 Task: Add Stonefire Authentic Flatbreads Everything Naan Crisps to the cart.
Action: Mouse moved to (217, 155)
Screenshot: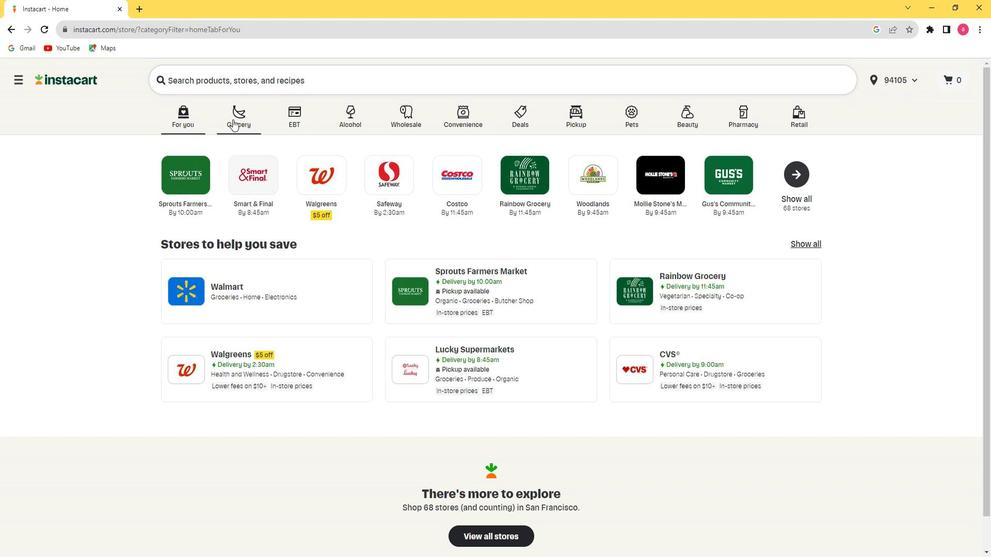 
Action: Mouse pressed left at (217, 155)
Screenshot: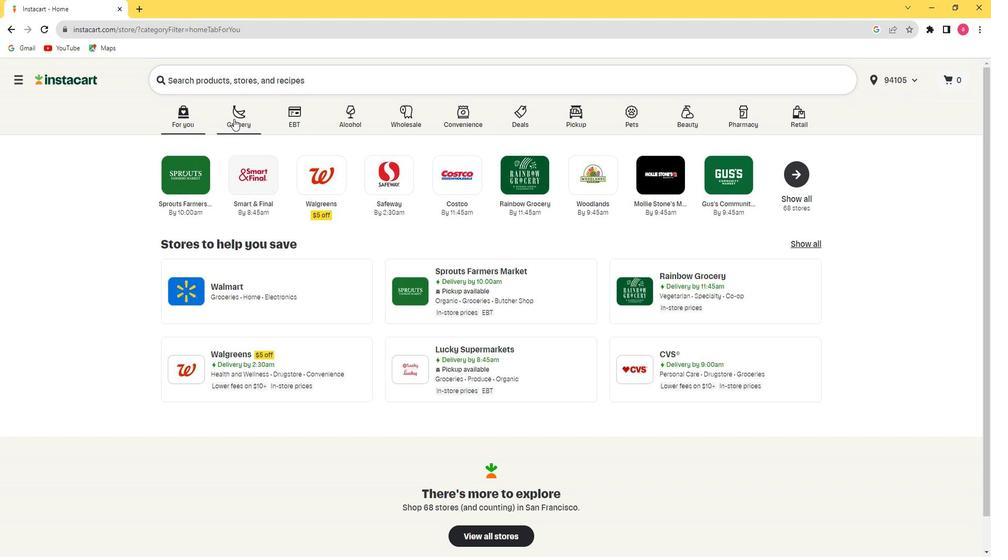 
Action: Mouse moved to (601, 216)
Screenshot: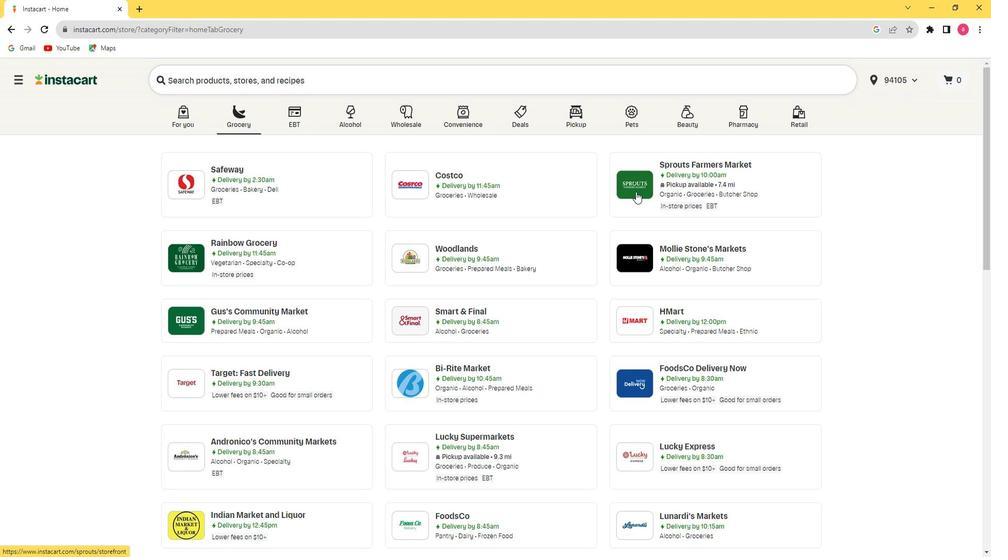 
Action: Mouse pressed left at (601, 216)
Screenshot: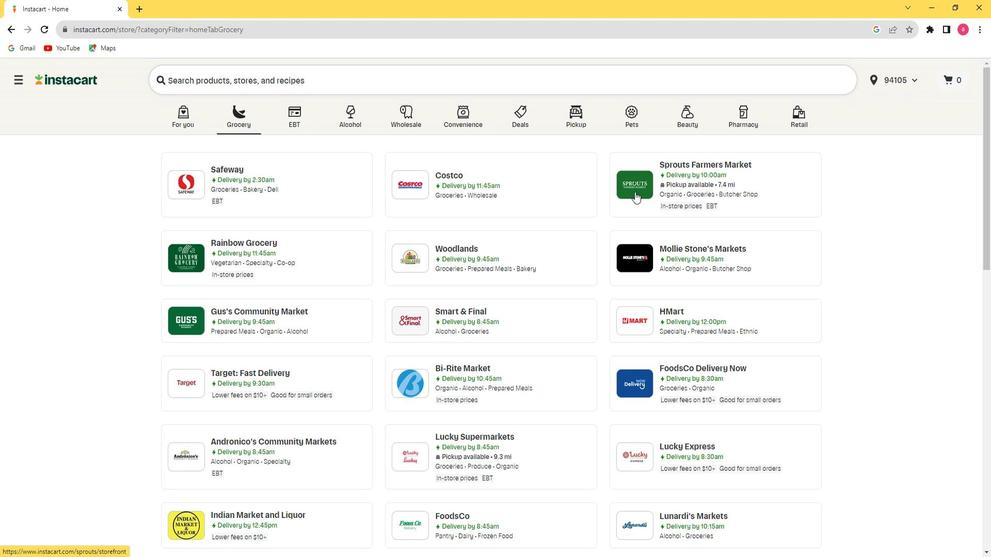
Action: Mouse moved to (100, 338)
Screenshot: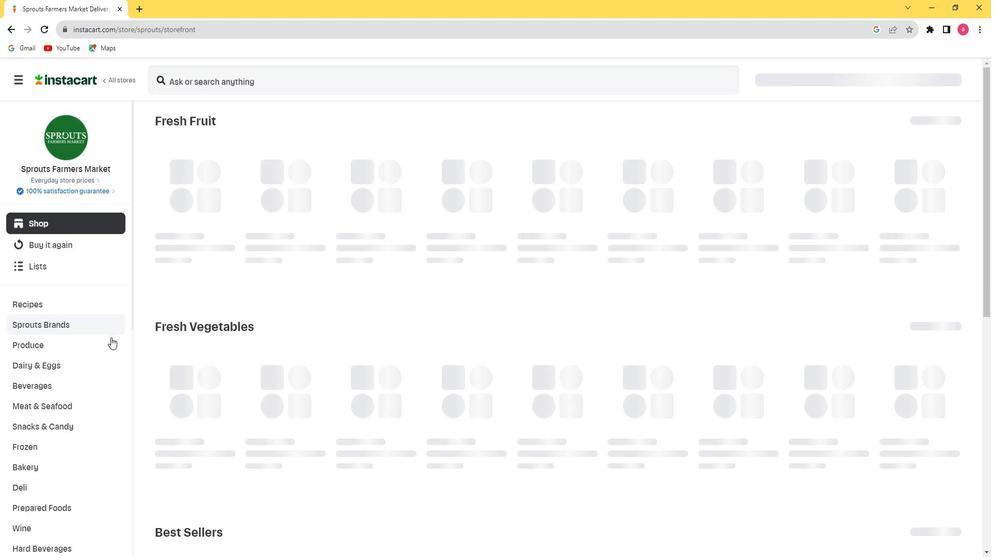 
Action: Mouse scrolled (100, 338) with delta (0, 0)
Screenshot: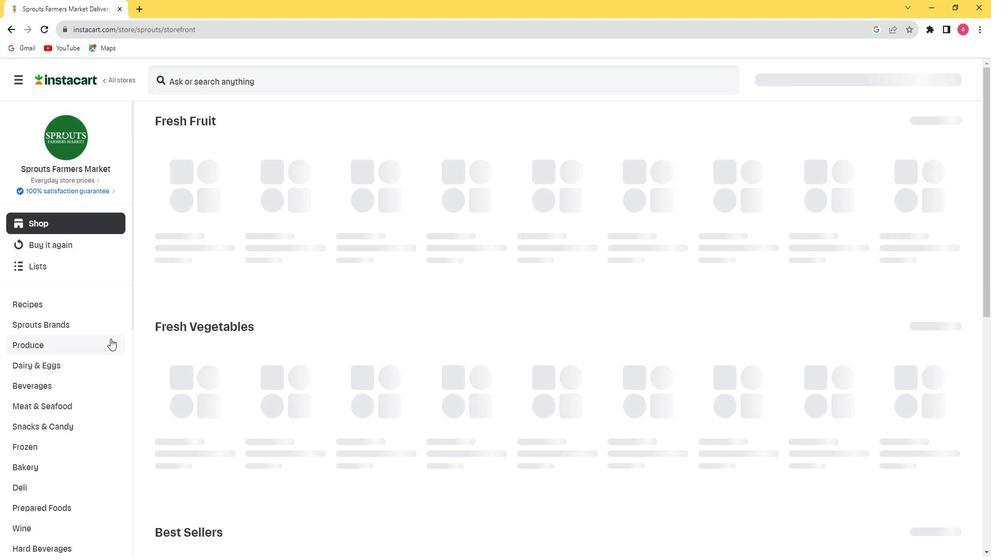
Action: Mouse scrolled (100, 338) with delta (0, 0)
Screenshot: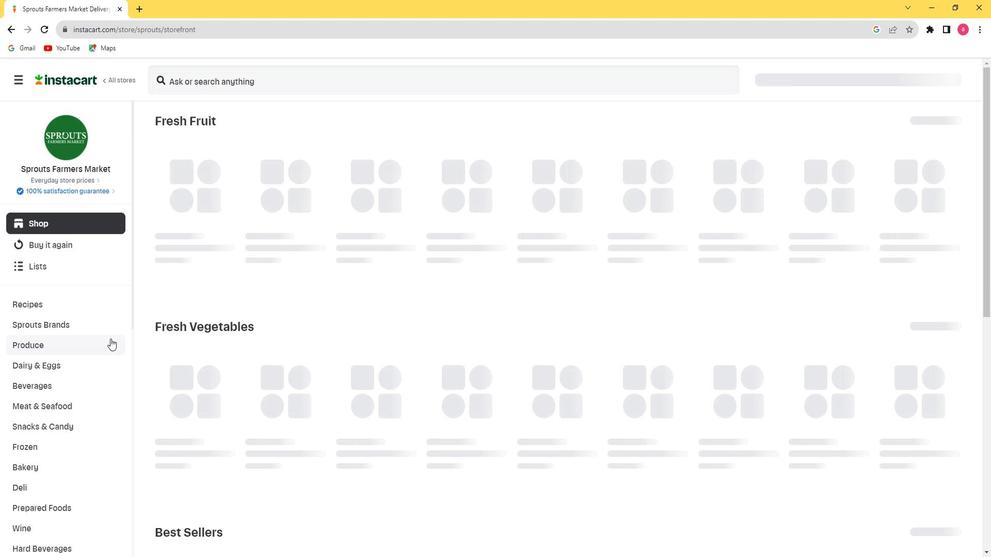 
Action: Mouse moved to (49, 360)
Screenshot: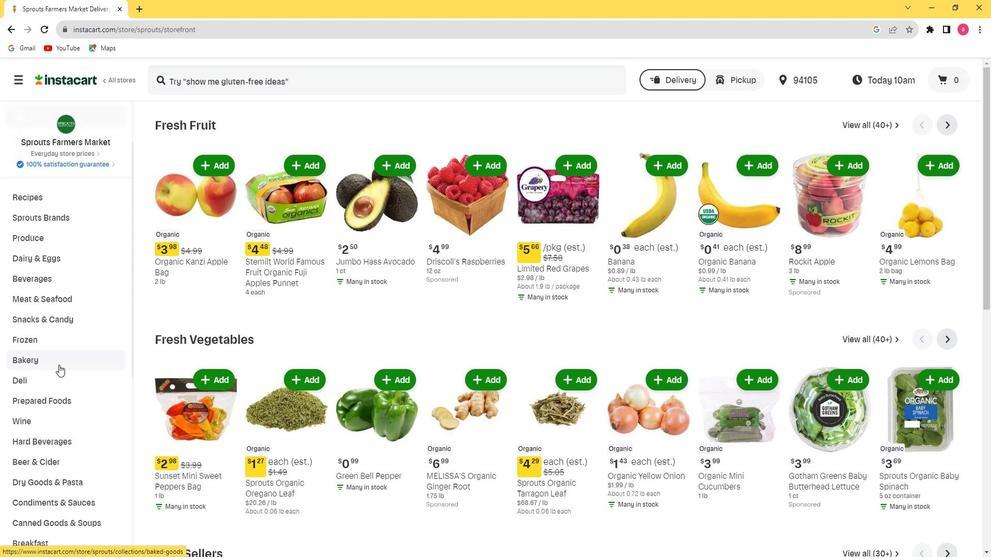 
Action: Mouse pressed left at (49, 360)
Screenshot: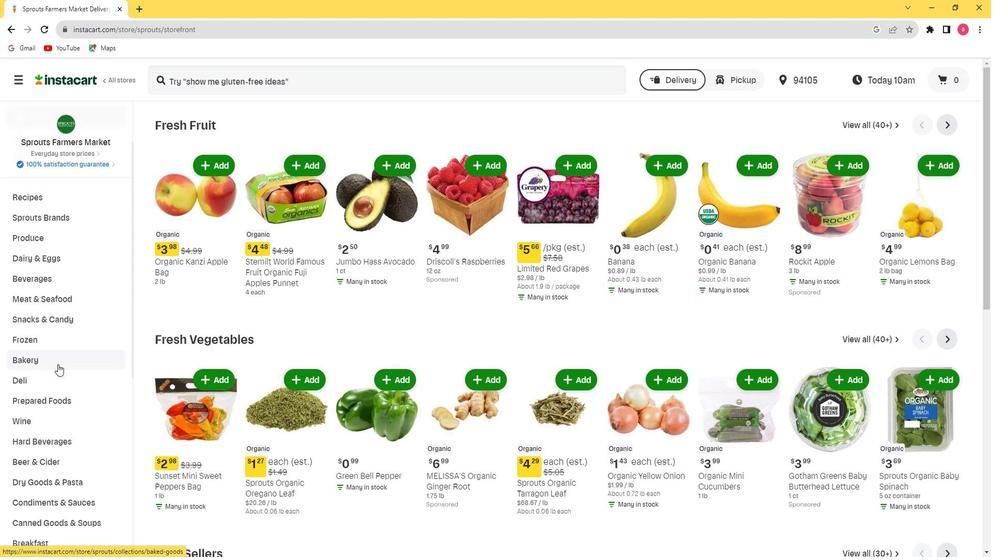 
Action: Mouse moved to (80, 374)
Screenshot: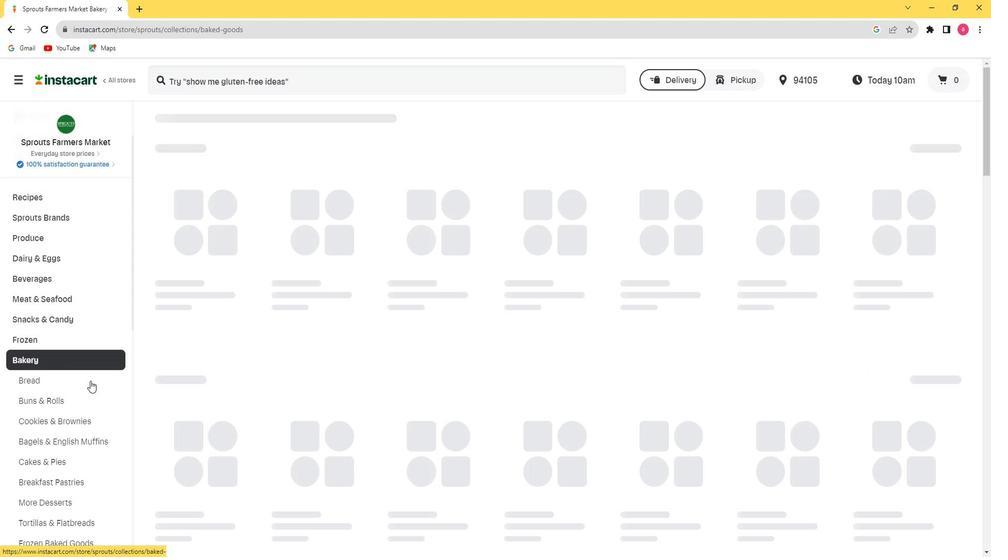 
Action: Mouse scrolled (80, 373) with delta (0, 0)
Screenshot: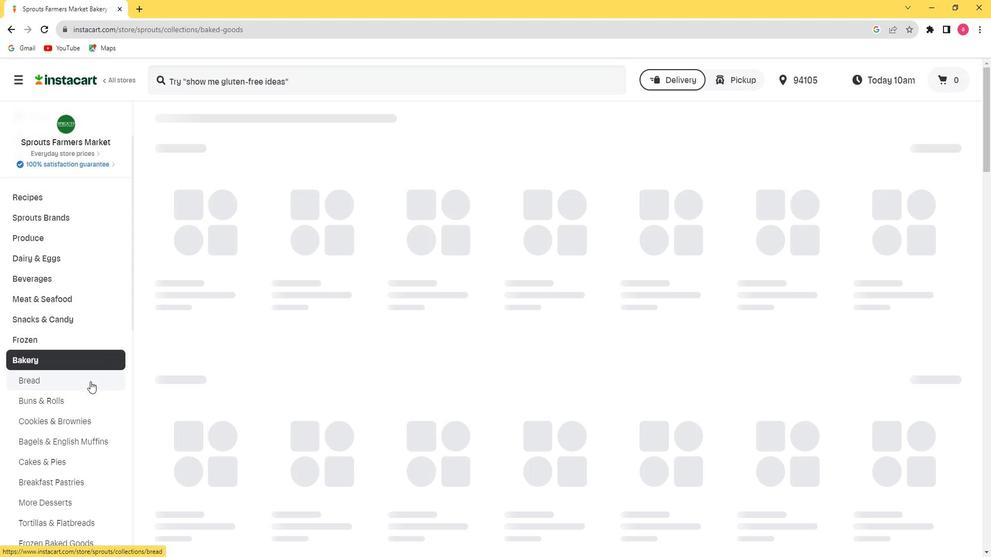 
Action: Mouse scrolled (80, 373) with delta (0, 0)
Screenshot: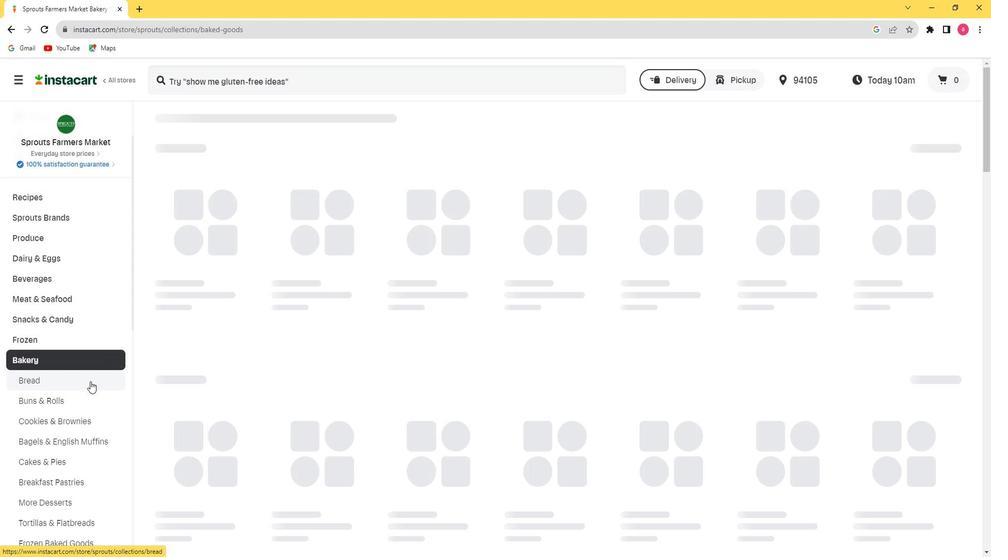 
Action: Mouse moved to (83, 400)
Screenshot: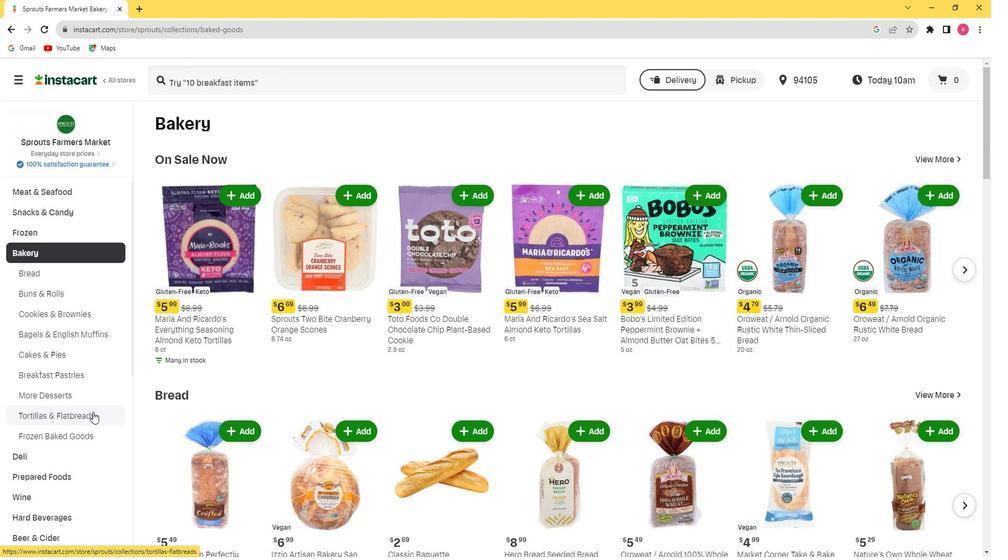 
Action: Mouse pressed left at (83, 400)
Screenshot: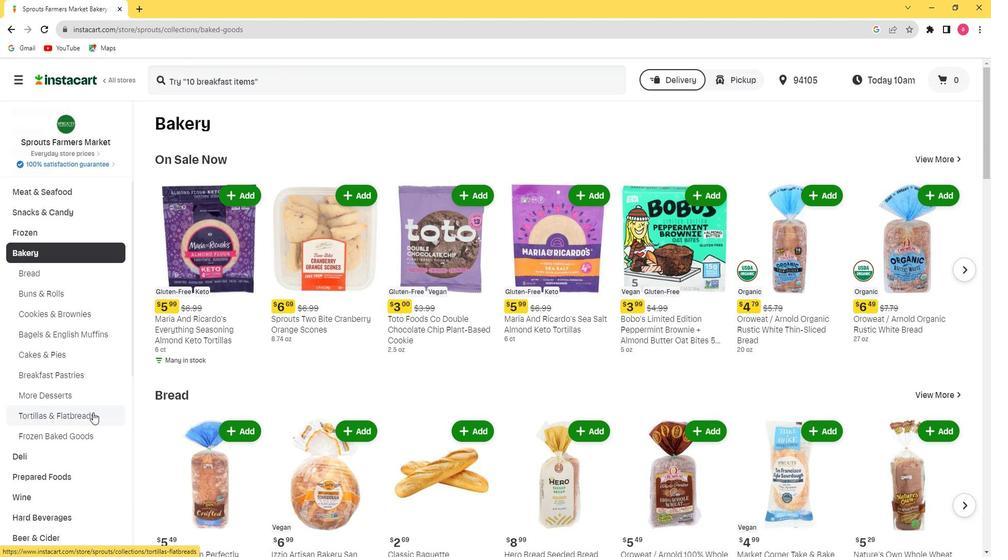 
Action: Mouse moved to (241, 195)
Screenshot: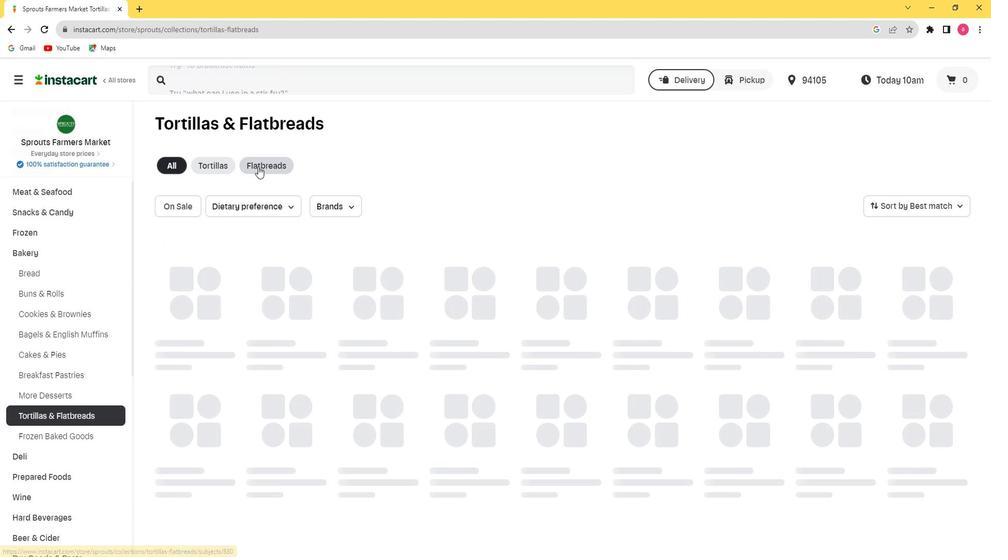 
Action: Mouse pressed left at (241, 195)
Screenshot: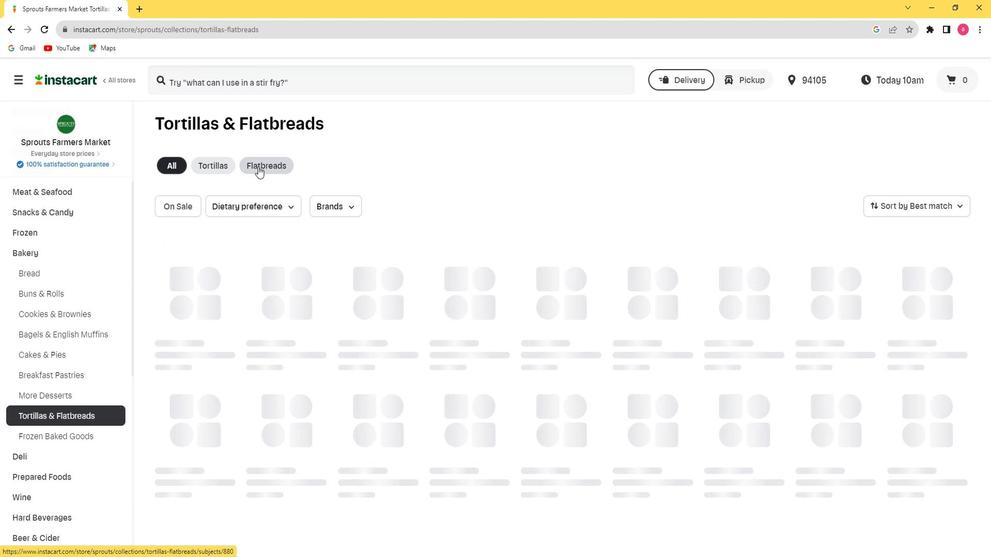 
Action: Mouse moved to (235, 125)
Screenshot: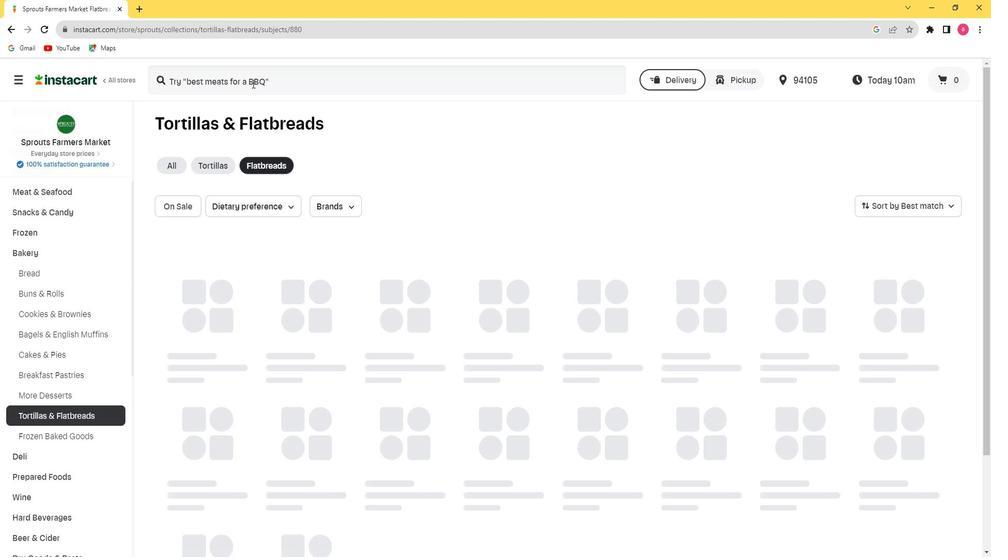 
Action: Mouse pressed left at (235, 125)
Screenshot: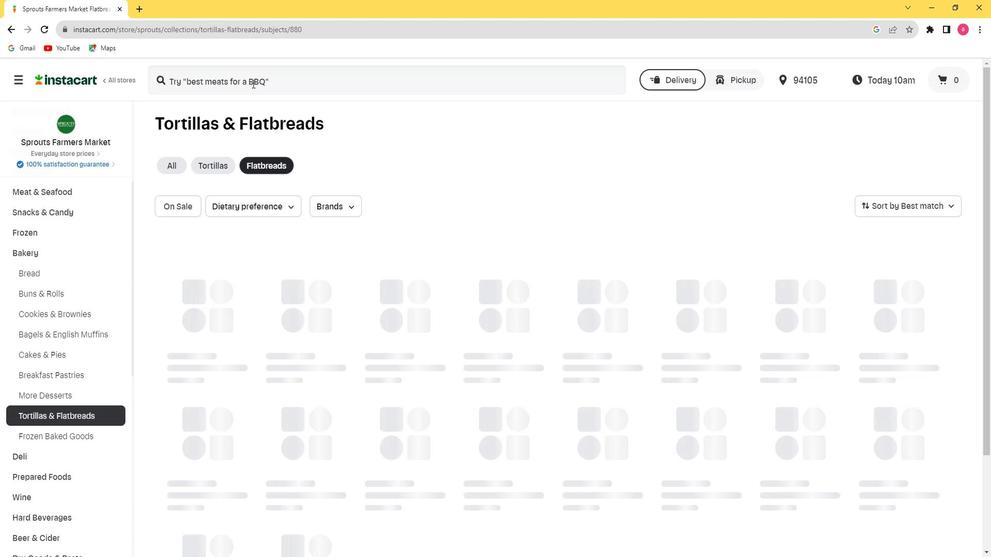 
Action: Key pressed <Key.shift><Key.shift>Stonefire<Key.space><Key.shift>Authentic<Key.space><Key.shift>Flatbreads<Key.space><Key.shift>Everything<Key.space><Key.shift>Naan<Key.space><Key.shift><Key.shift><Key.shift><Key.shift><Key.shift><Key.shift><Key.shift><Key.shift><Key.shift><Key.shift><Key.shift><Key.shift><Key.shift><Key.shift><Key.shift>Crisps<Key.enter>
Screenshot: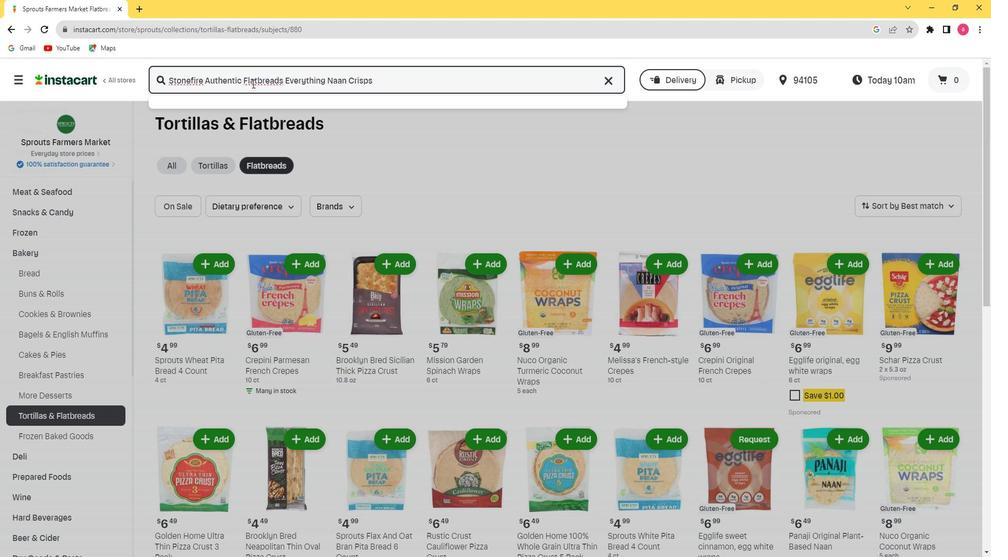 
Action: Mouse moved to (415, 221)
Screenshot: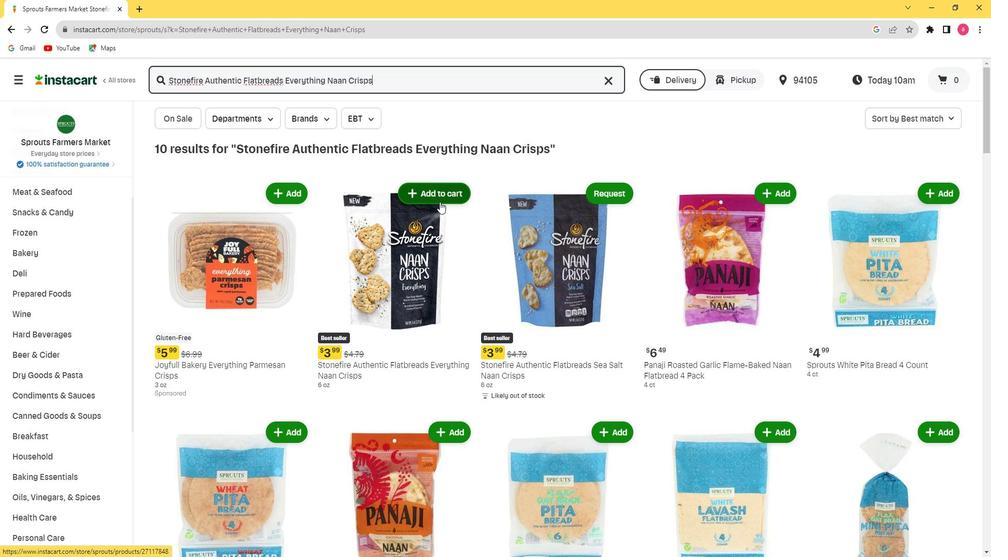 
Action: Mouse pressed left at (415, 221)
Screenshot: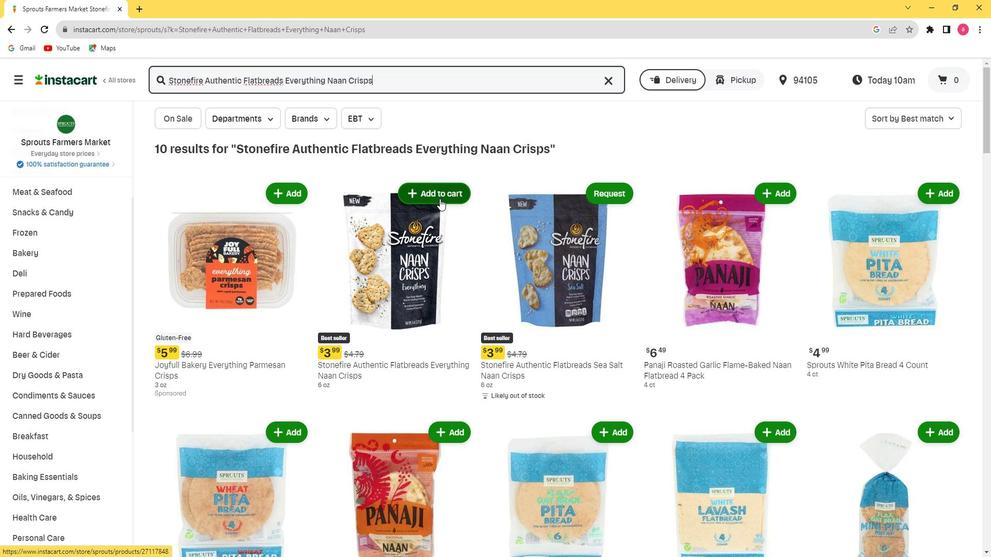 
Action: Mouse moved to (415, 274)
Screenshot: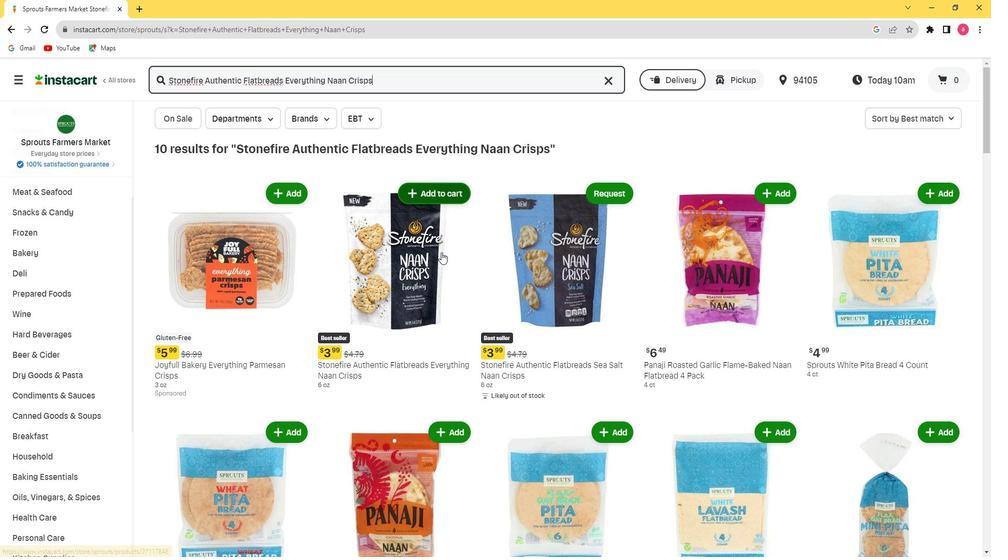 
